Task: Check the average views per listing of attached garage in the last 1 year.
Action: Mouse moved to (837, 185)
Screenshot: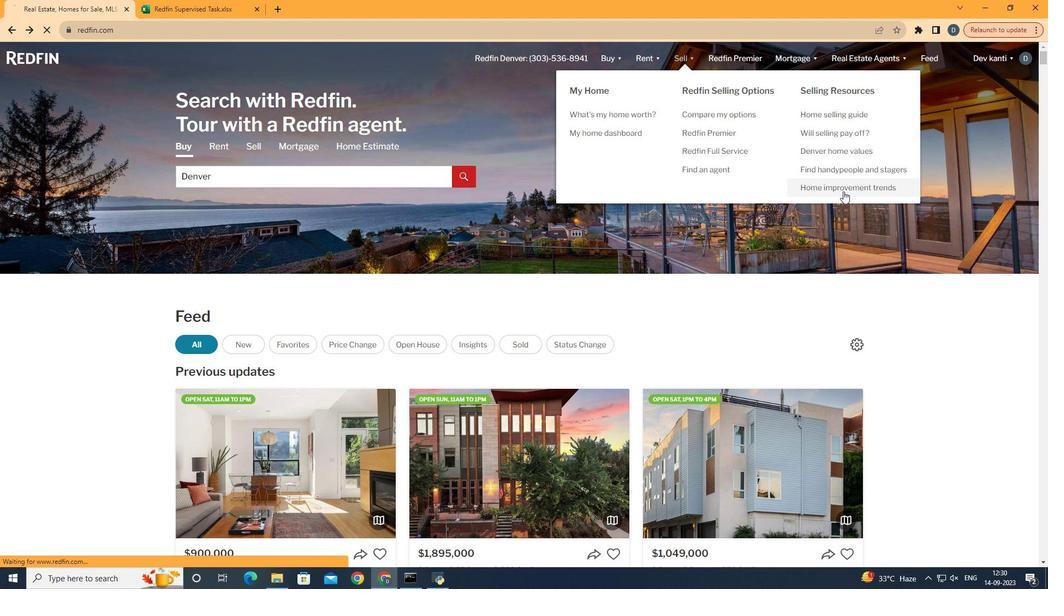 
Action: Mouse pressed left at (837, 185)
Screenshot: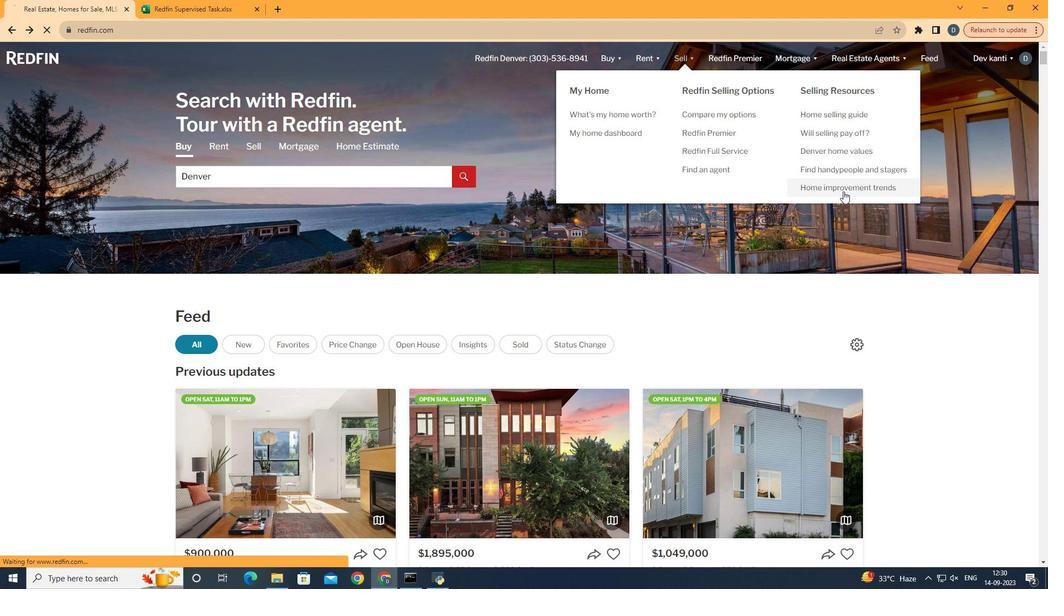 
Action: Mouse moved to (252, 207)
Screenshot: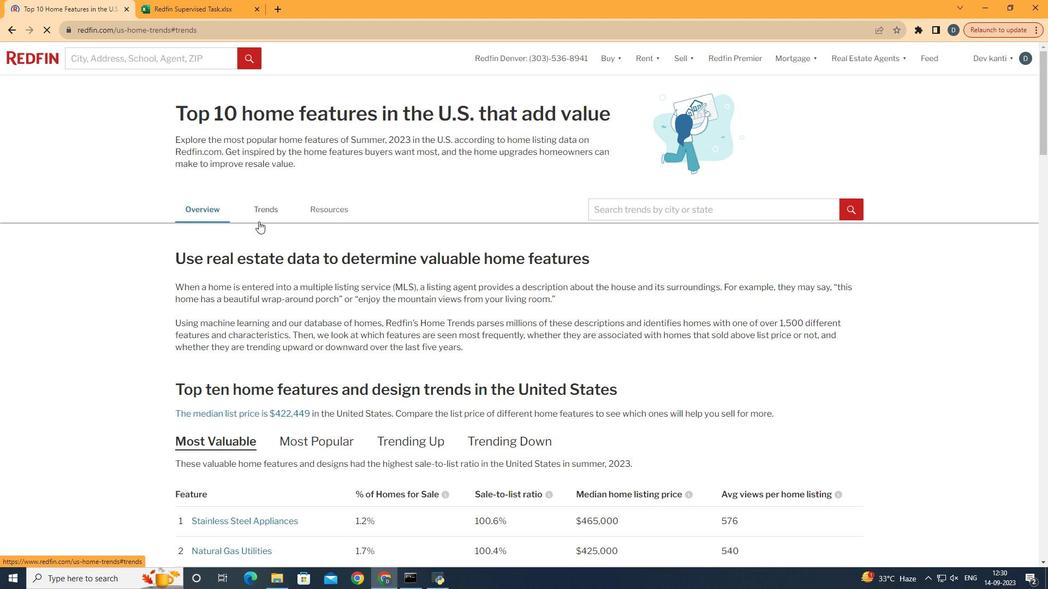 
Action: Mouse pressed left at (252, 207)
Screenshot: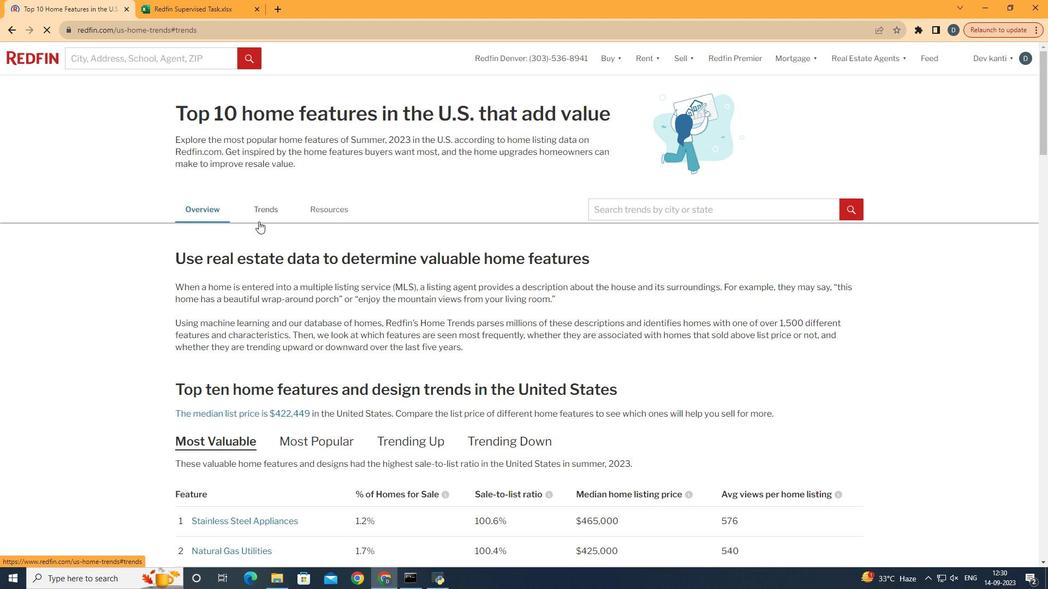 
Action: Mouse moved to (486, 291)
Screenshot: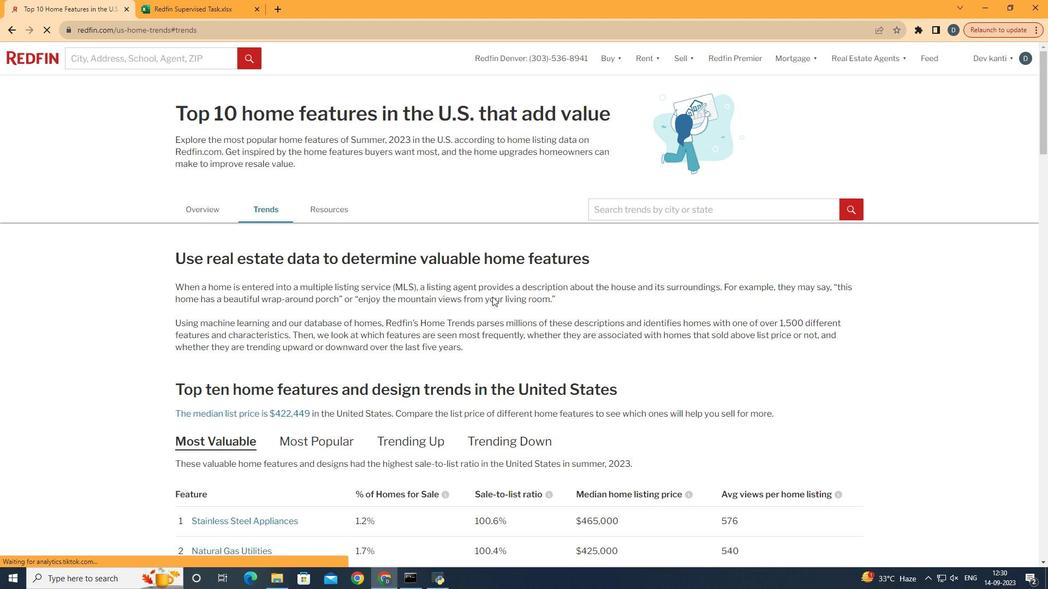 
Action: Mouse scrolled (486, 290) with delta (0, 0)
Screenshot: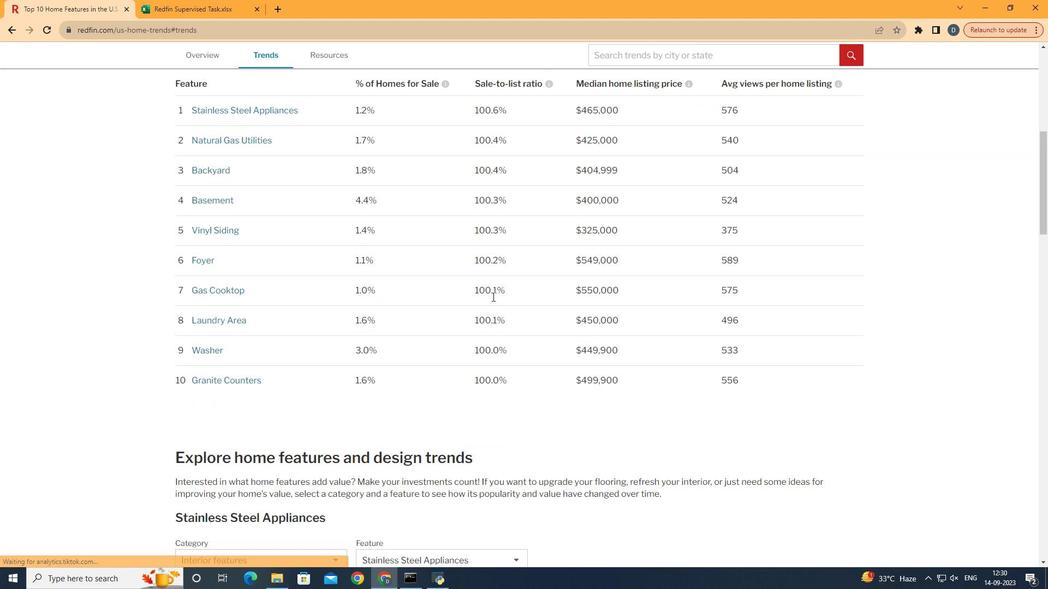 
Action: Mouse scrolled (486, 290) with delta (0, 0)
Screenshot: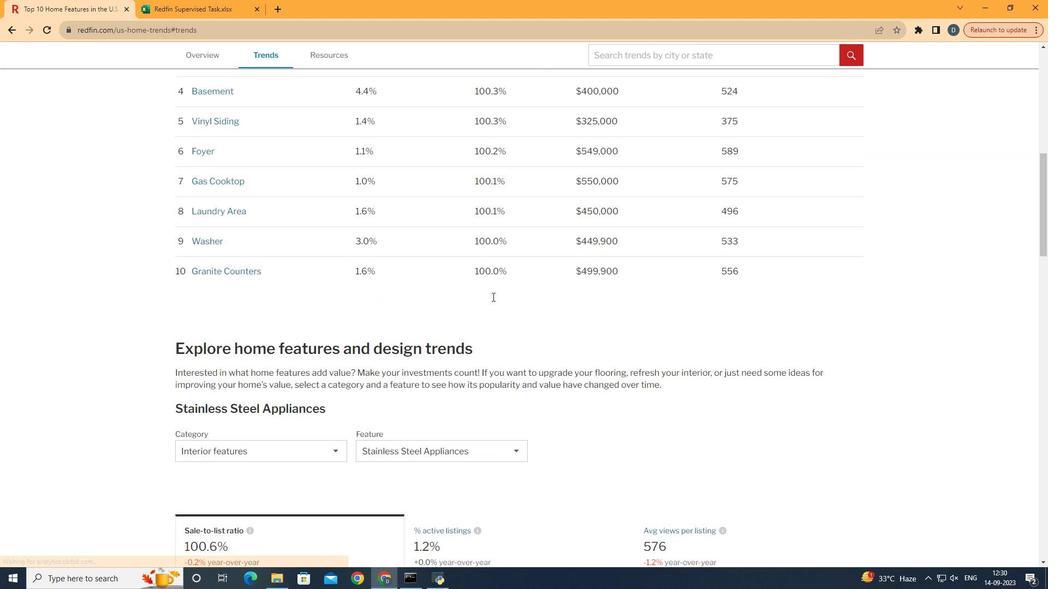
Action: Mouse scrolled (486, 290) with delta (0, 0)
Screenshot: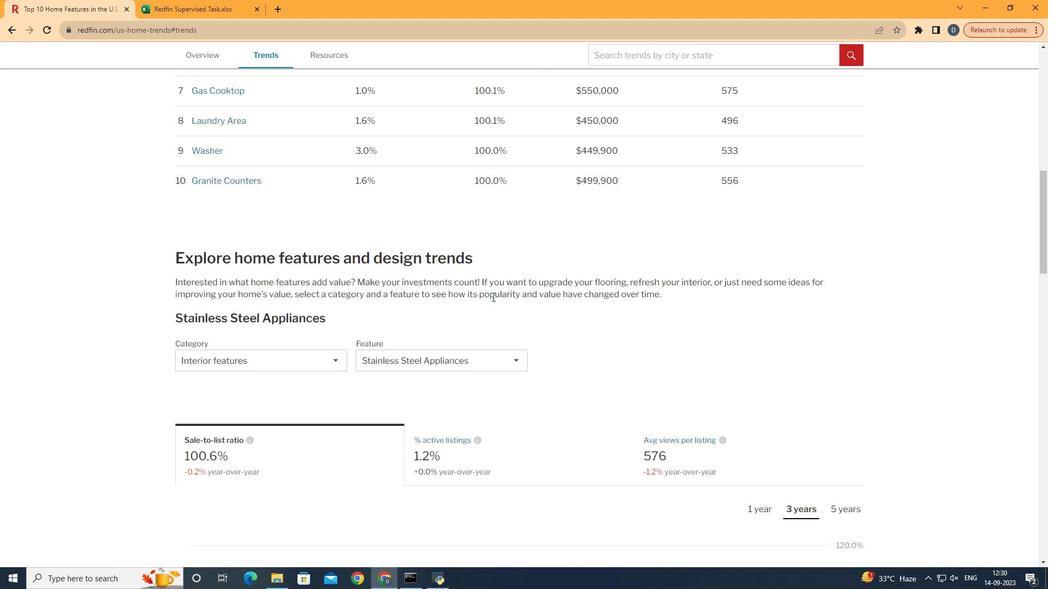 
Action: Mouse scrolled (486, 290) with delta (0, 0)
Screenshot: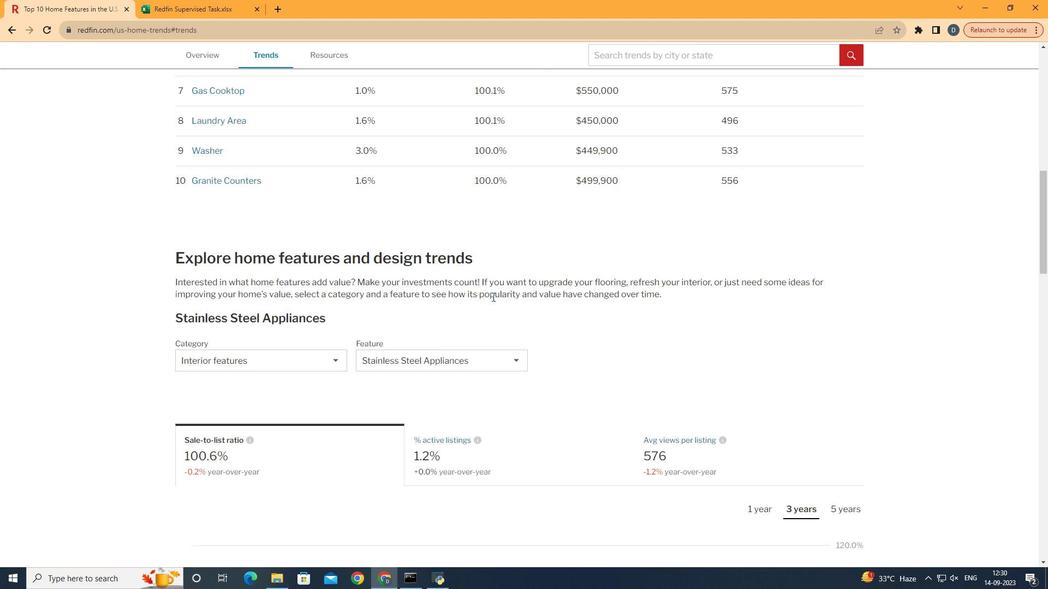 
Action: Mouse scrolled (486, 290) with delta (0, 0)
Screenshot: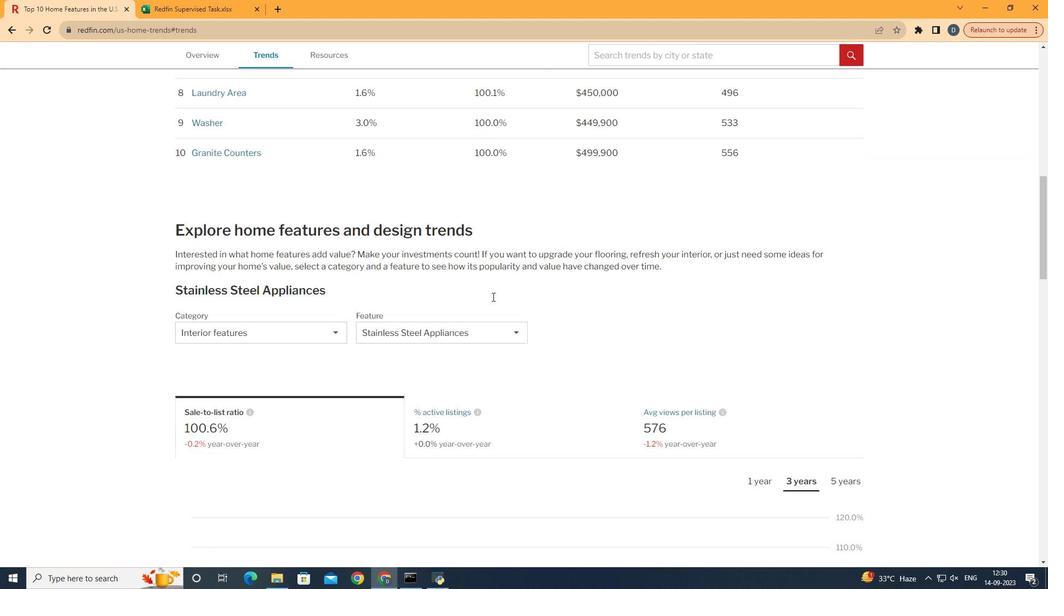 
Action: Mouse scrolled (486, 290) with delta (0, 0)
Screenshot: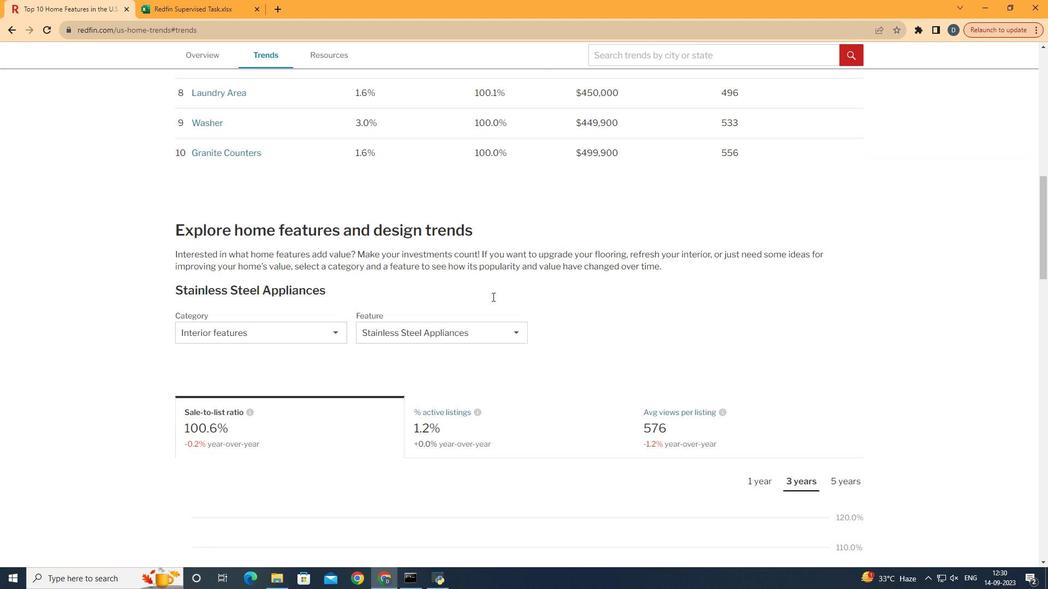 
Action: Mouse moved to (292, 323)
Screenshot: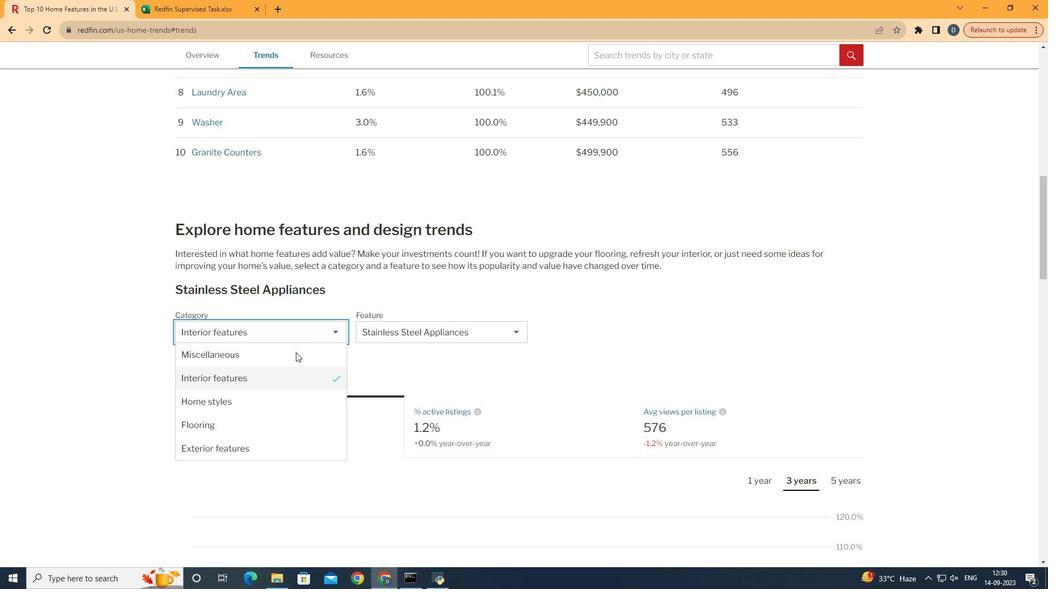 
Action: Mouse pressed left at (292, 323)
Screenshot: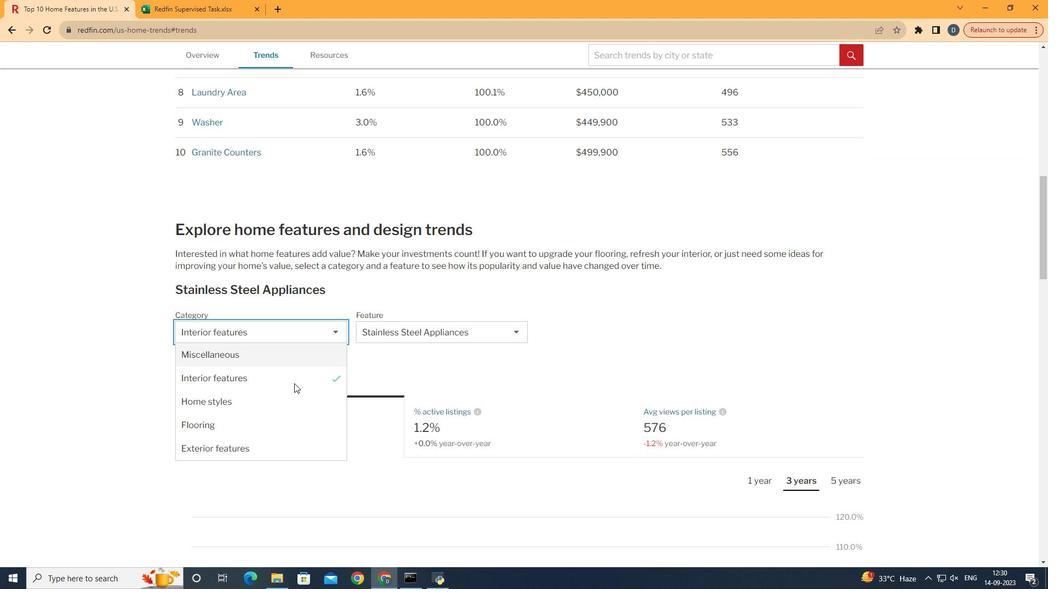 
Action: Mouse moved to (291, 436)
Screenshot: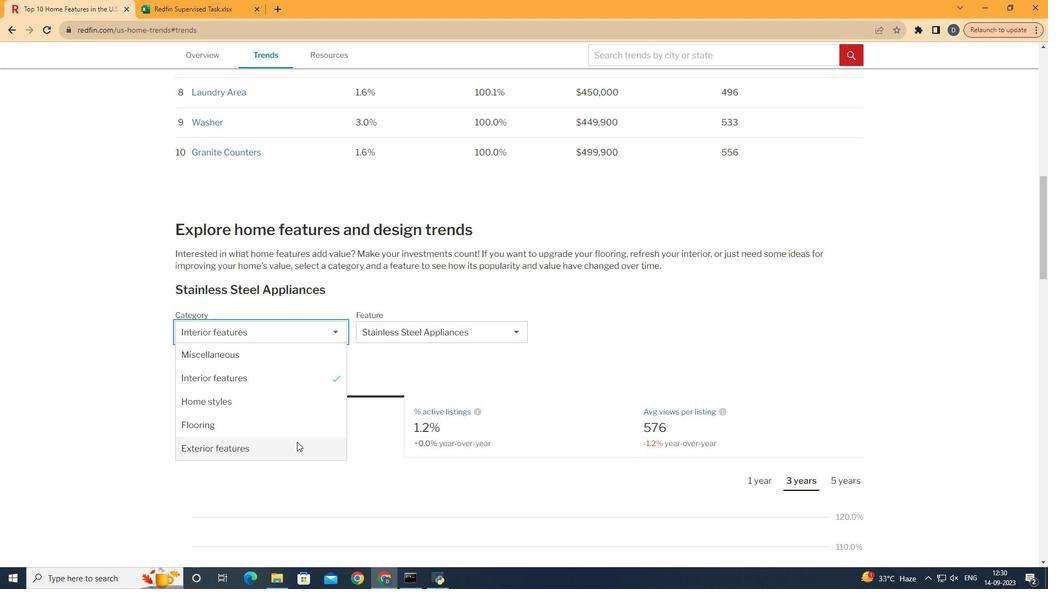 
Action: Mouse pressed left at (291, 436)
Screenshot: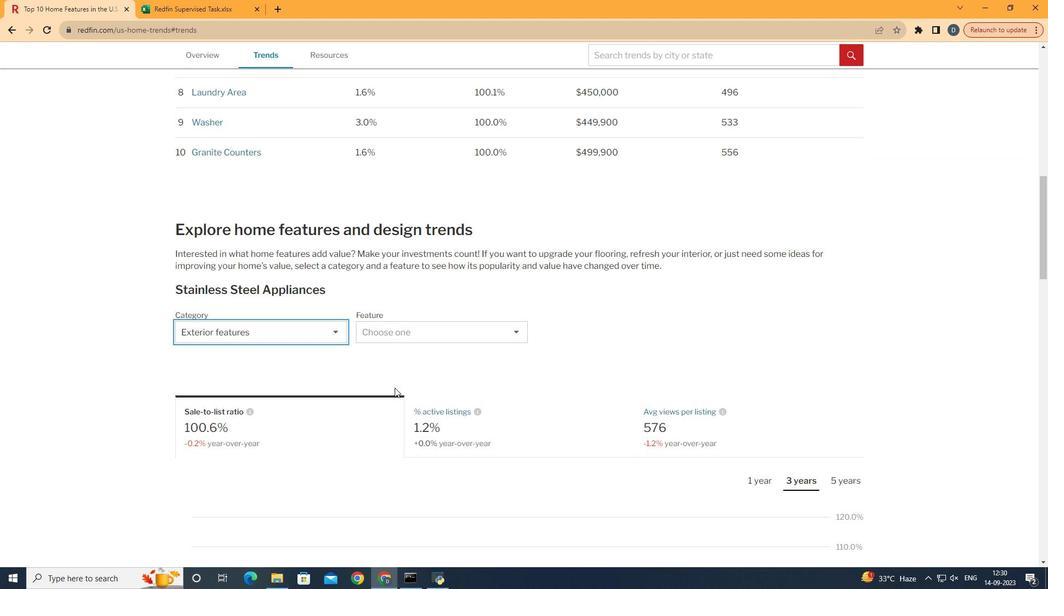 
Action: Mouse moved to (445, 338)
Screenshot: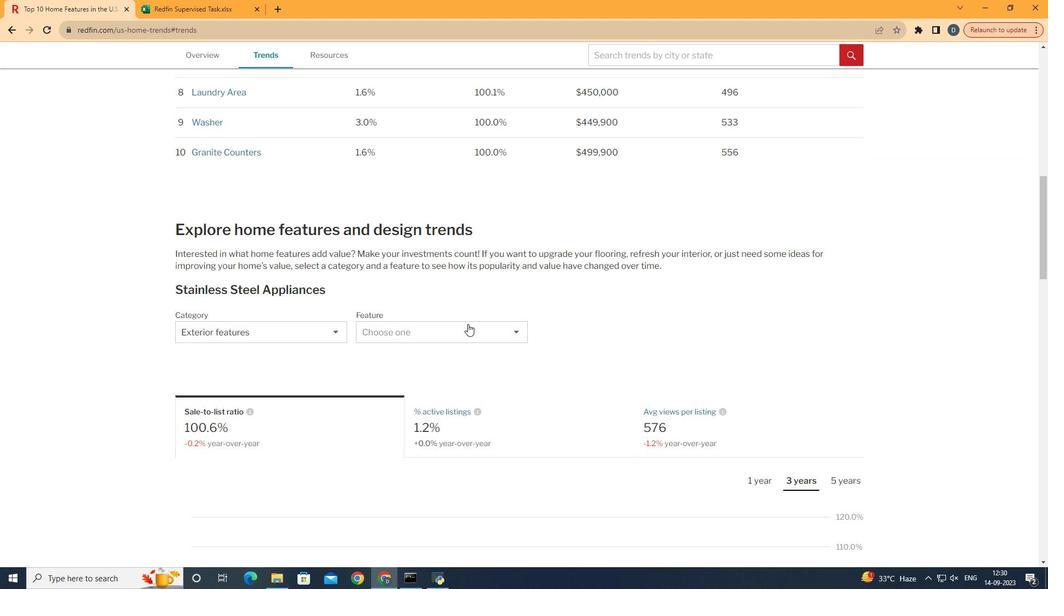 
Action: Mouse pressed left at (445, 338)
Screenshot: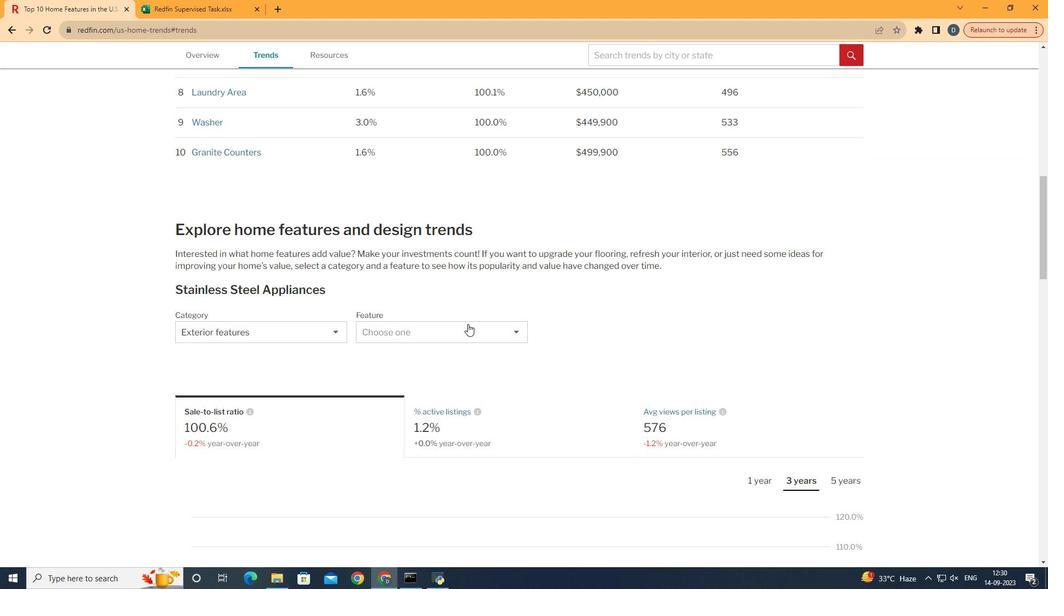 
Action: Mouse moved to (462, 317)
Screenshot: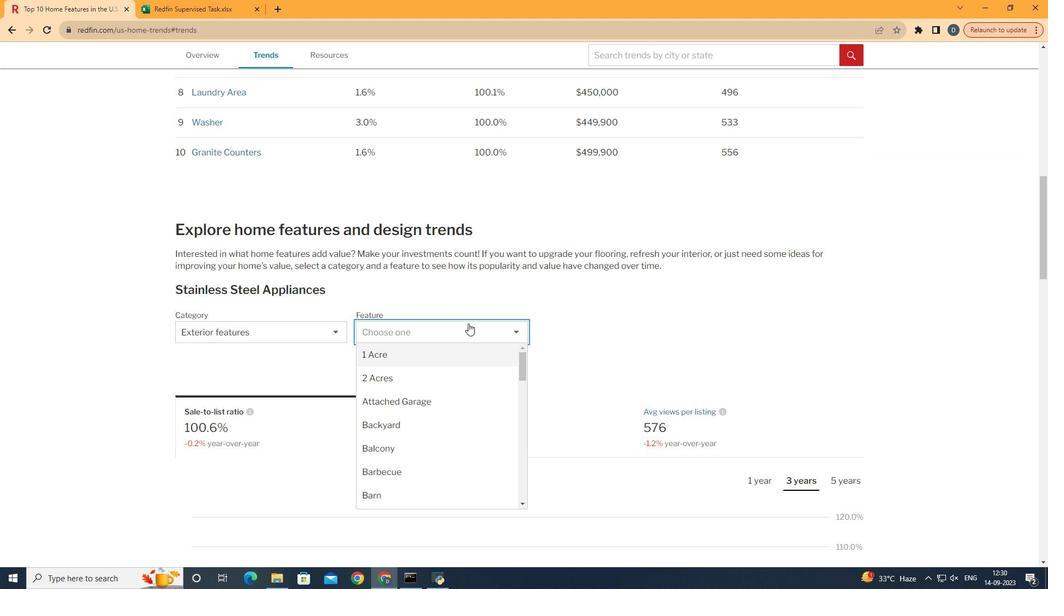 
Action: Mouse pressed left at (462, 317)
Screenshot: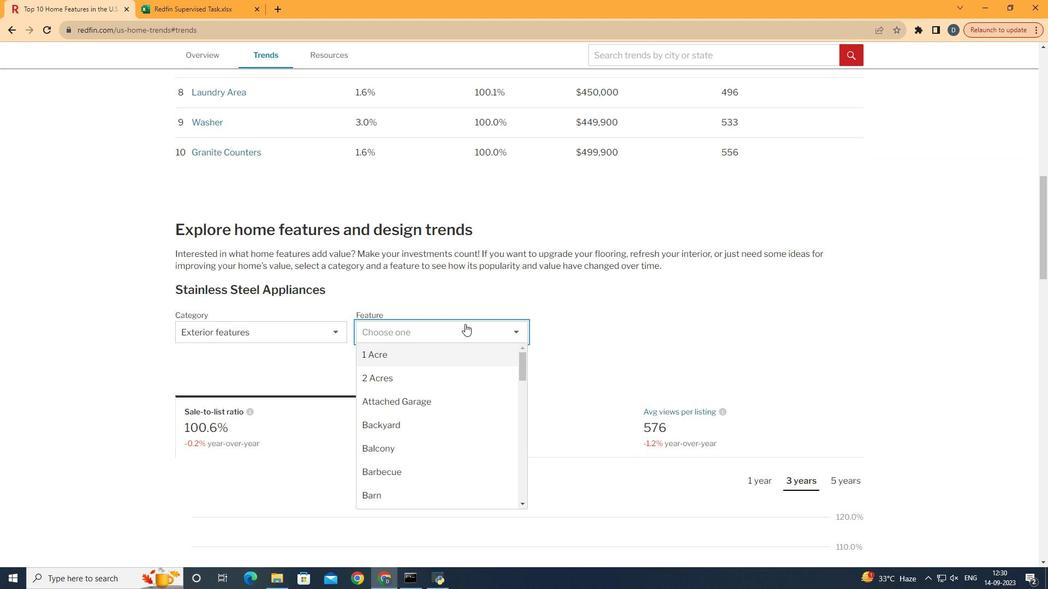 
Action: Mouse moved to (456, 396)
Screenshot: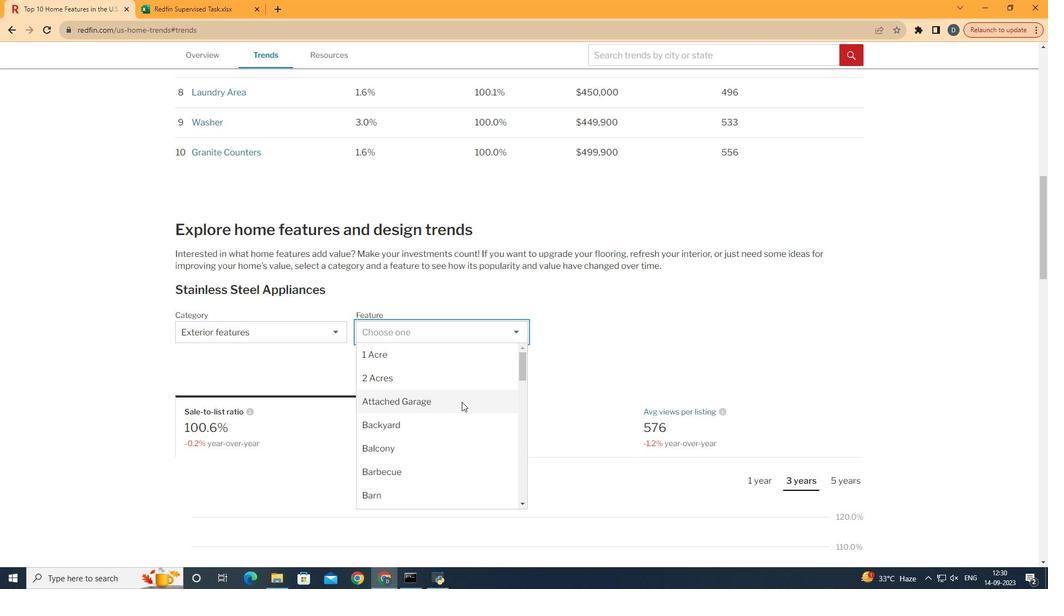 
Action: Mouse pressed left at (456, 396)
Screenshot: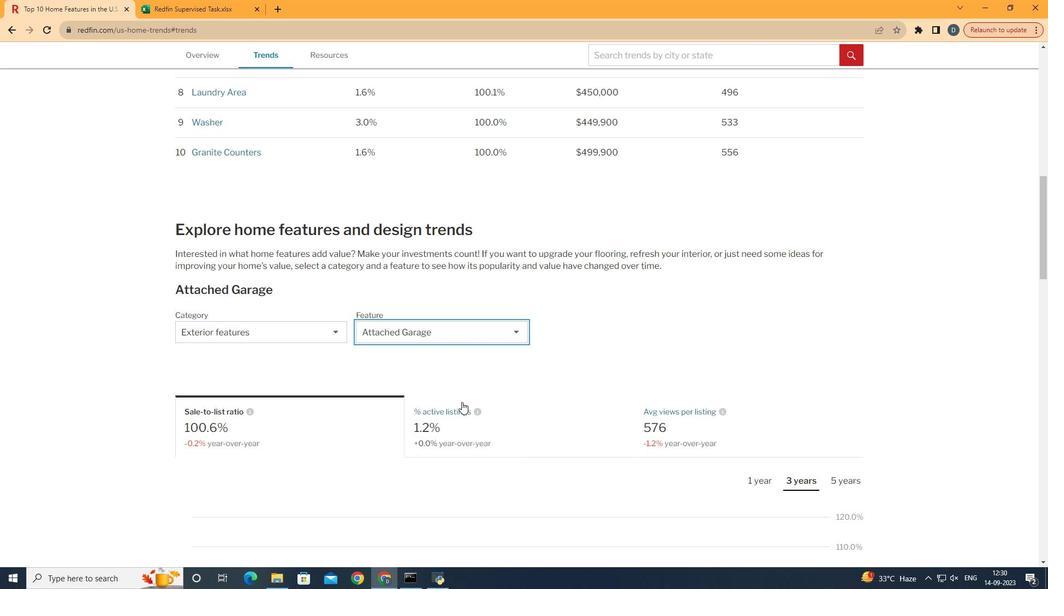 
Action: Mouse moved to (615, 362)
Screenshot: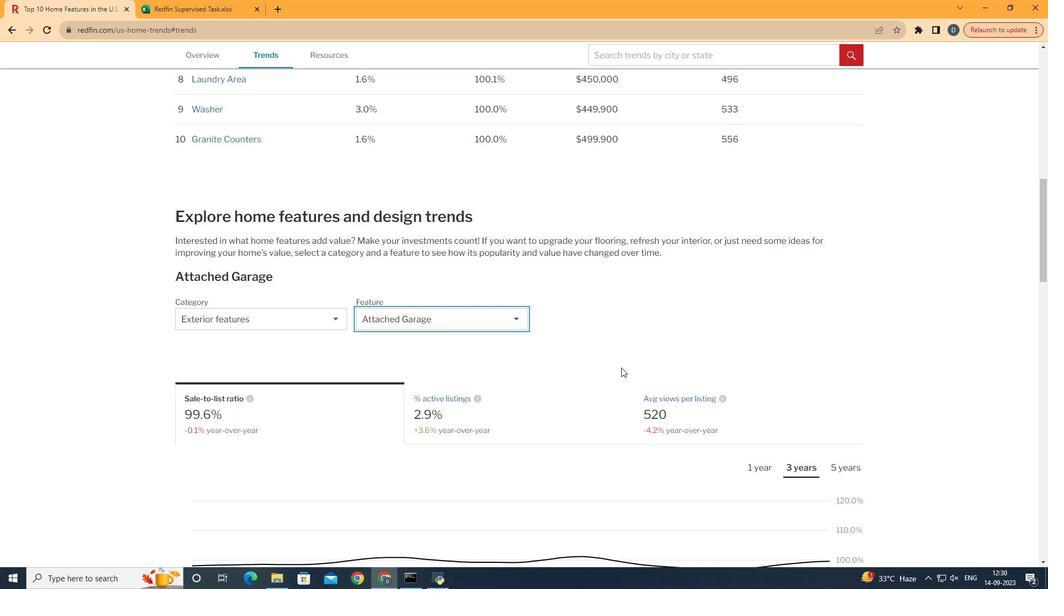 
Action: Mouse scrolled (615, 361) with delta (0, 0)
Screenshot: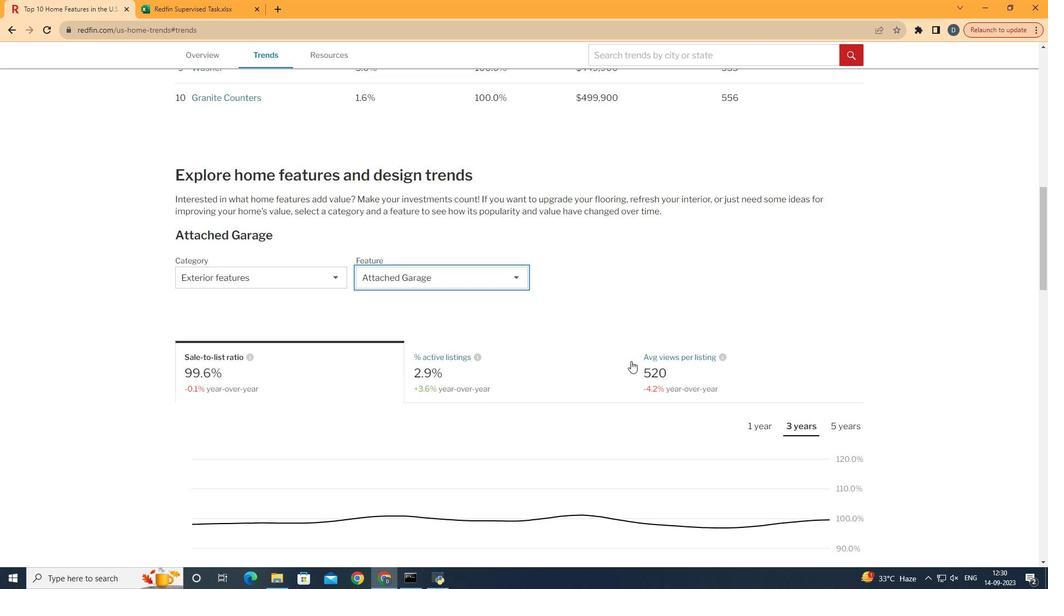 
Action: Mouse moved to (626, 355)
Screenshot: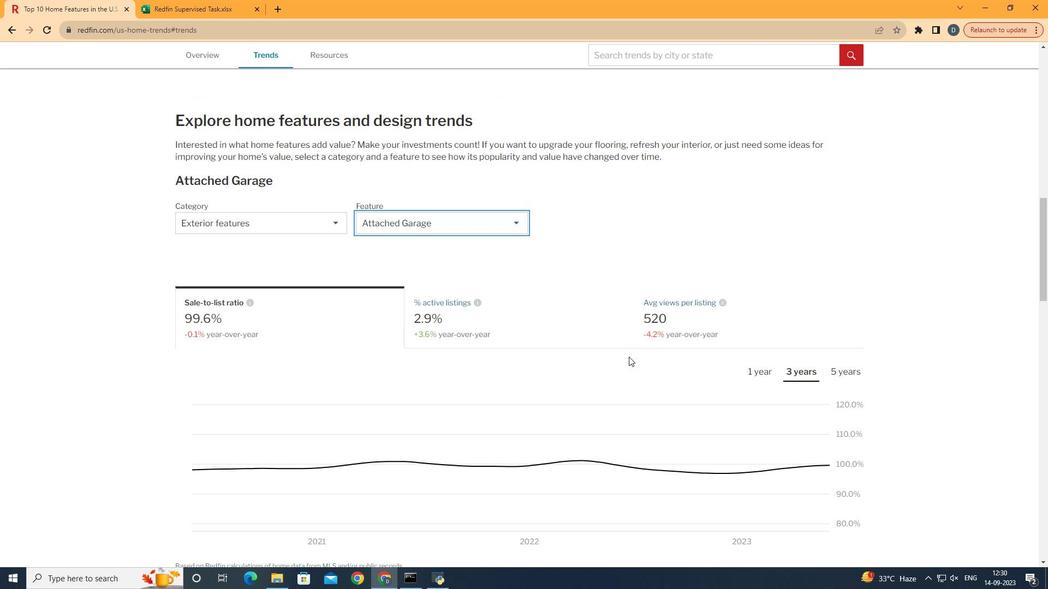 
Action: Mouse scrolled (626, 354) with delta (0, 0)
Screenshot: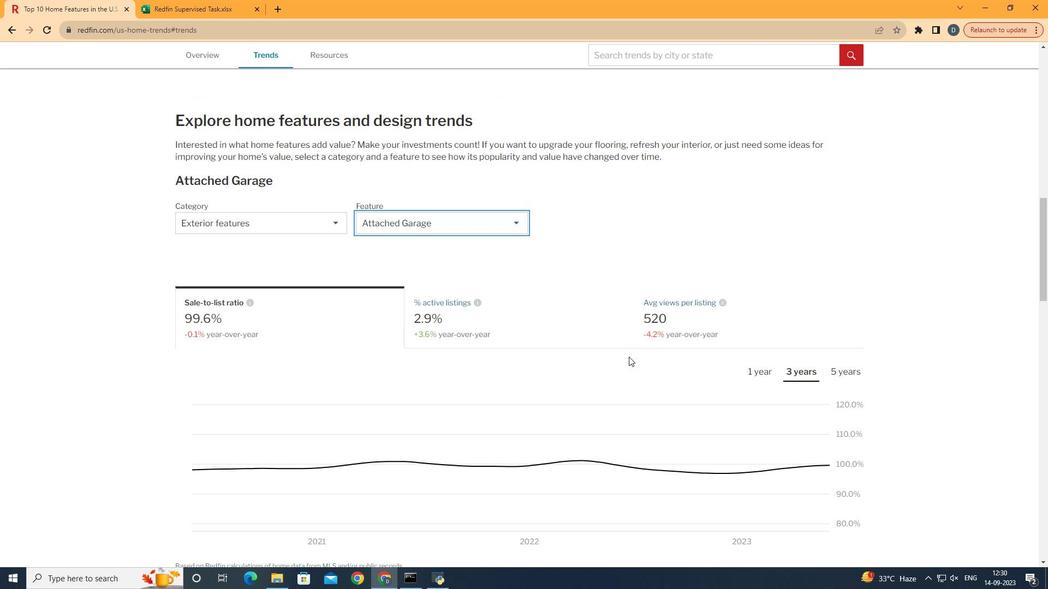 
Action: Mouse moved to (740, 318)
Screenshot: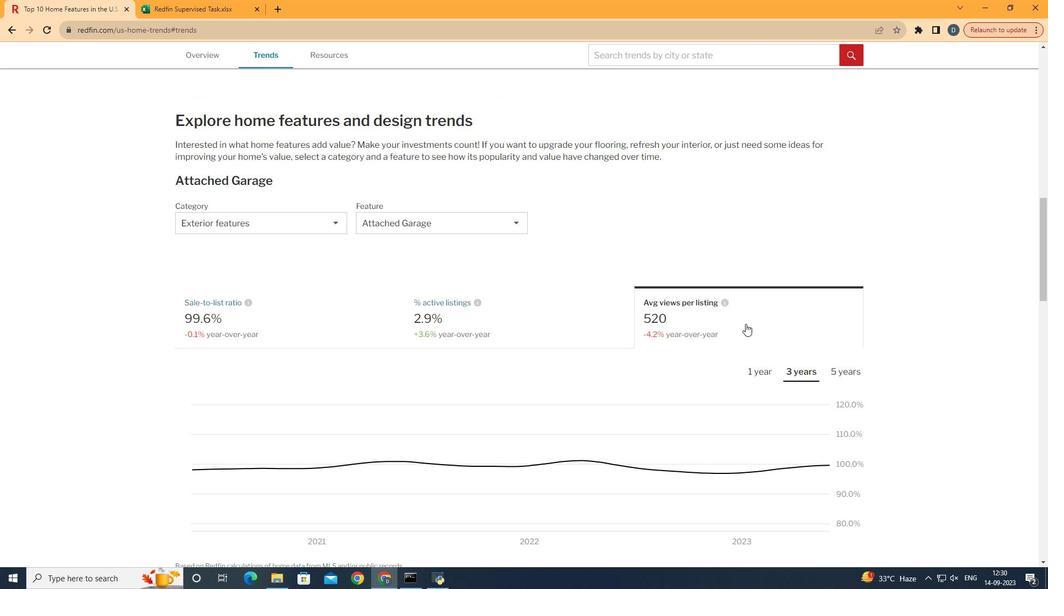 
Action: Mouse pressed left at (740, 318)
Screenshot: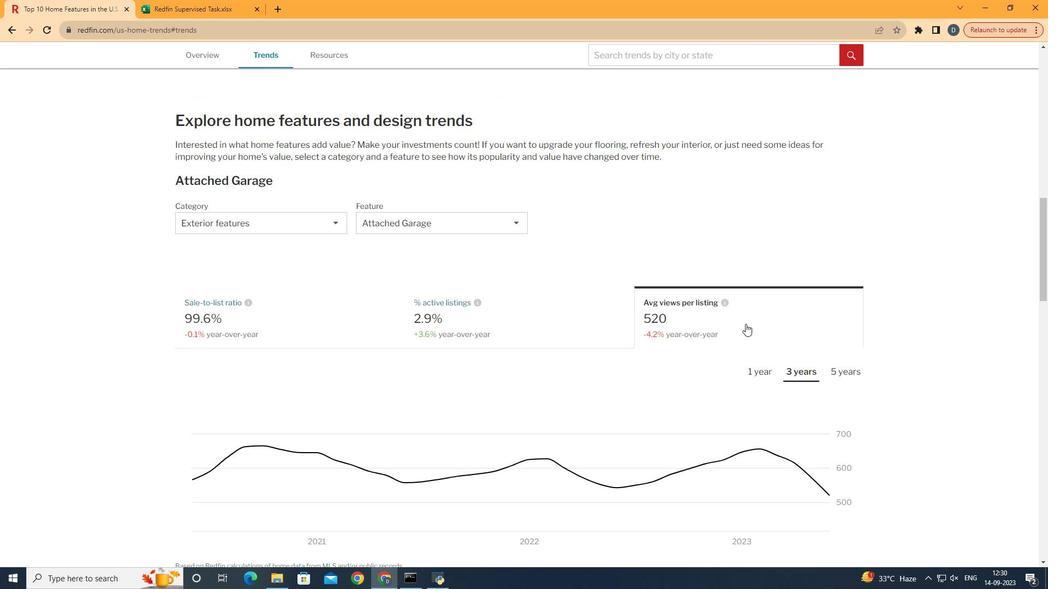 
Action: Mouse moved to (741, 369)
Screenshot: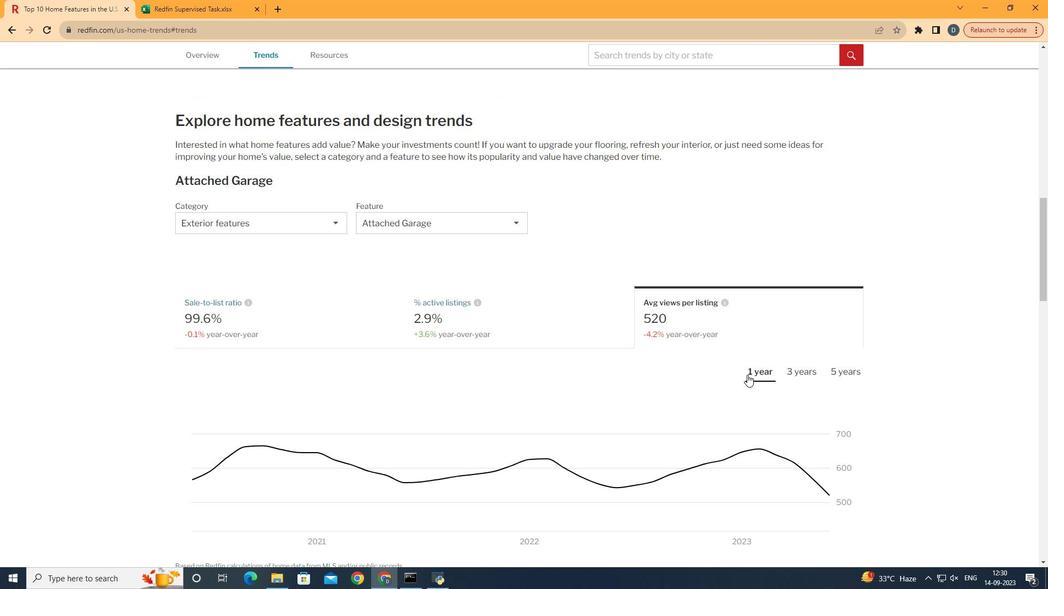 
Action: Mouse pressed left at (741, 369)
Screenshot: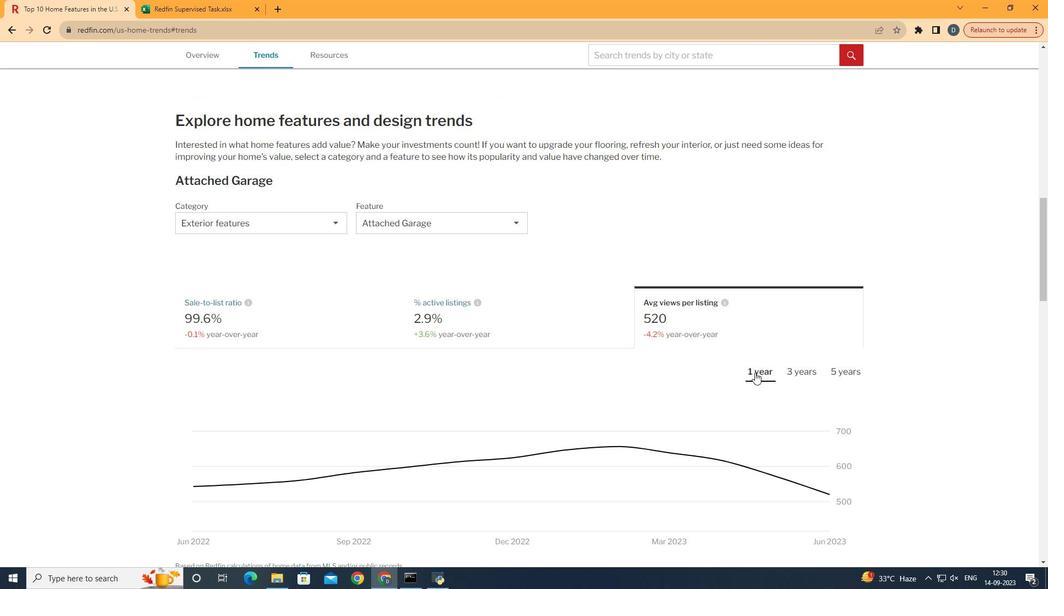 
Action: Mouse moved to (907, 303)
Screenshot: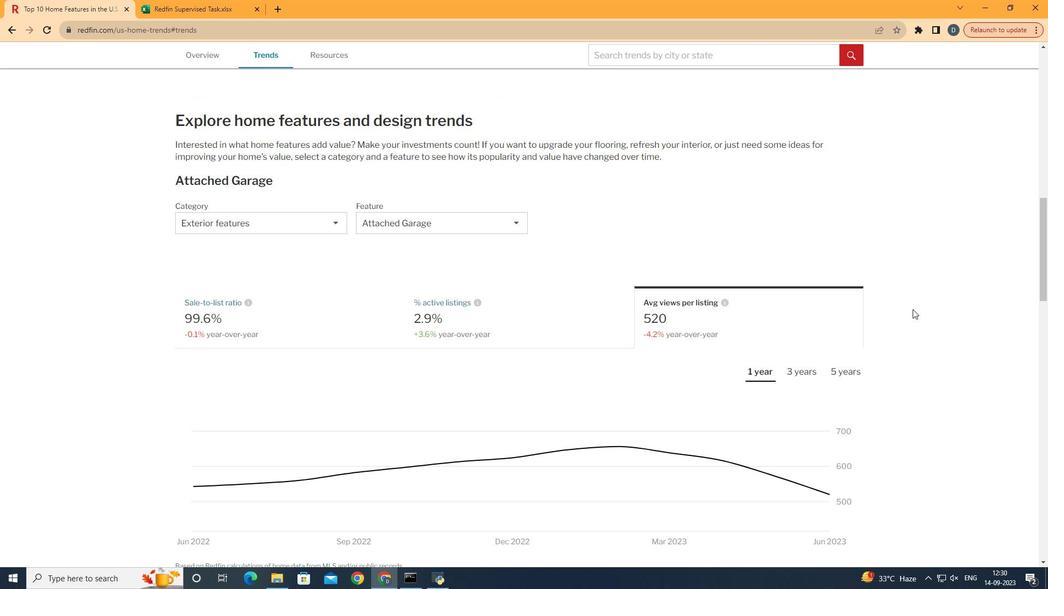 
